 Task: Look for products in the category "Dental Care" from Desert Essence only.
Action: Mouse moved to (246, 105)
Screenshot: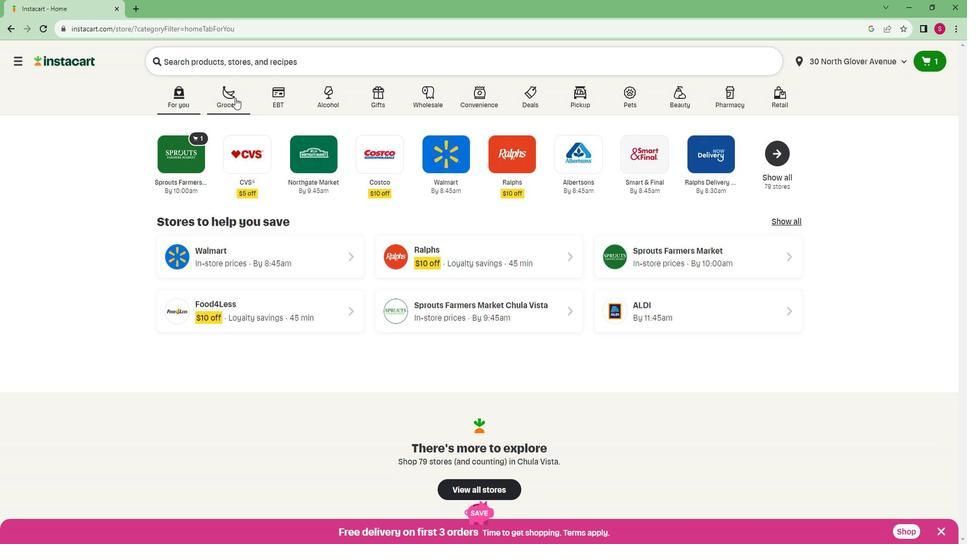 
Action: Mouse pressed left at (246, 105)
Screenshot: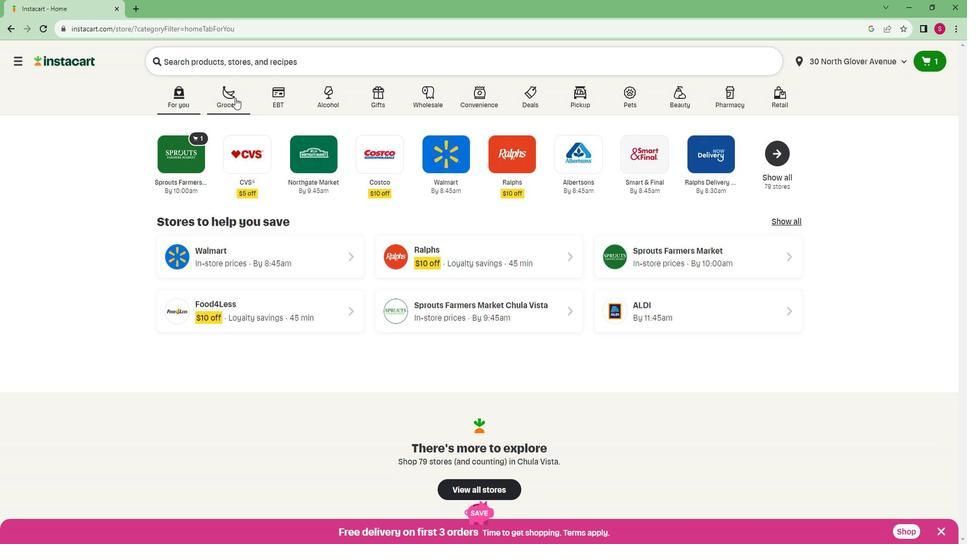 
Action: Mouse moved to (226, 291)
Screenshot: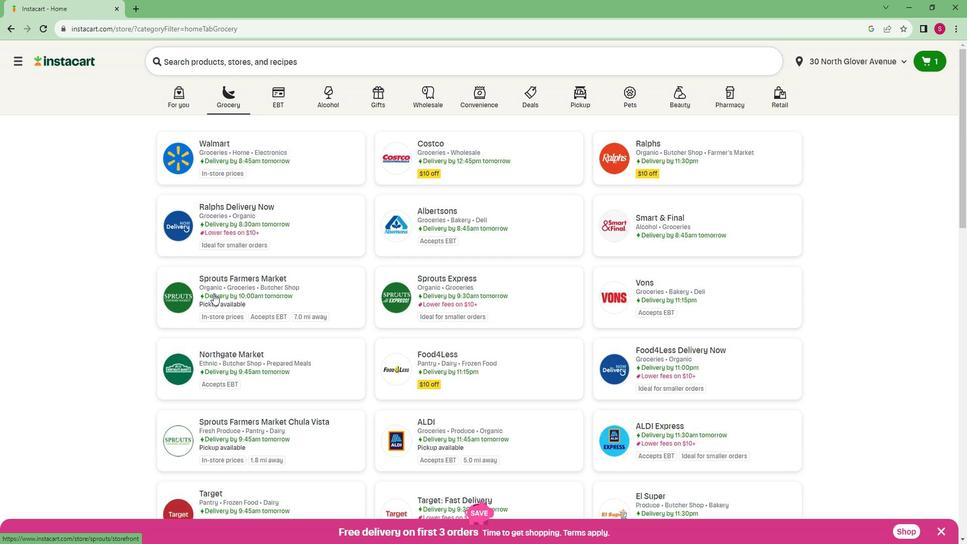 
Action: Mouse pressed left at (226, 291)
Screenshot: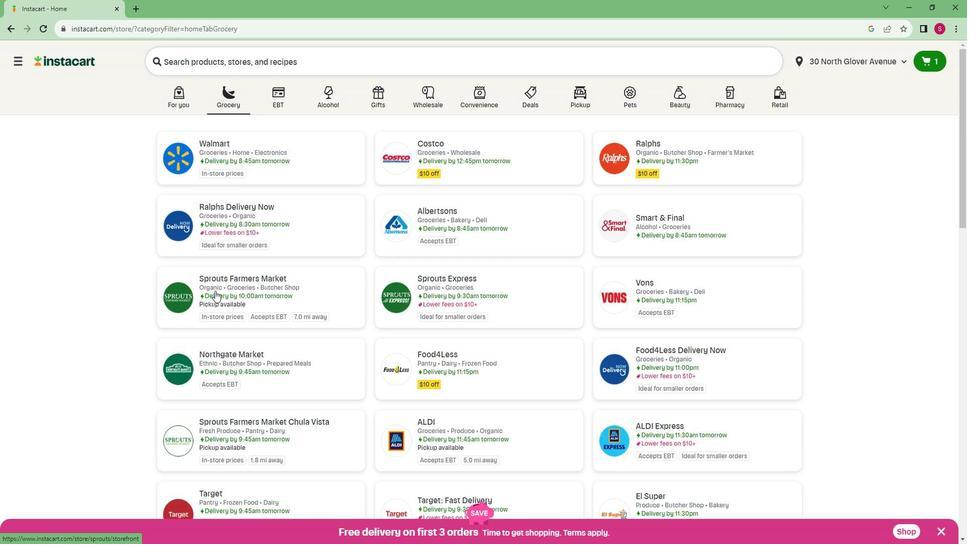 
Action: Mouse moved to (26, 413)
Screenshot: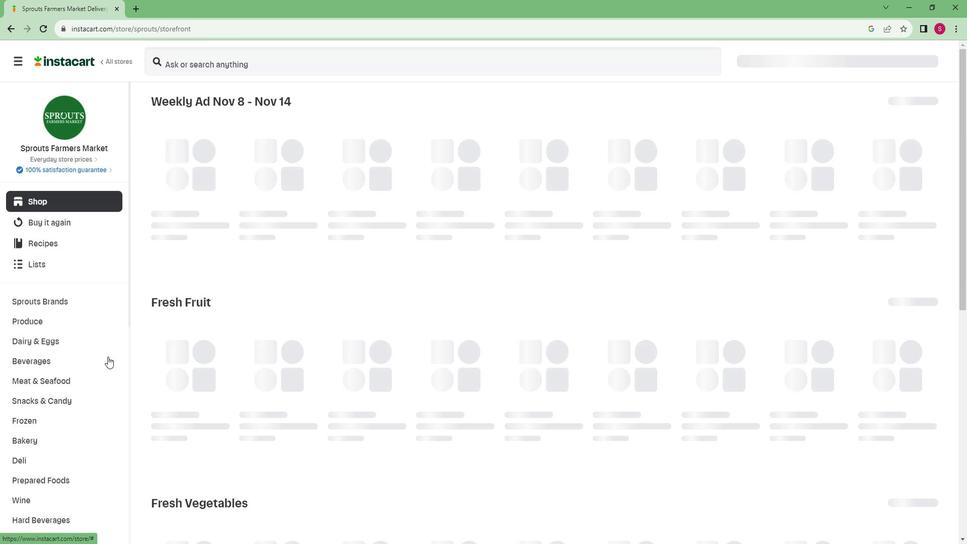 
Action: Mouse scrolled (26, 412) with delta (0, 0)
Screenshot: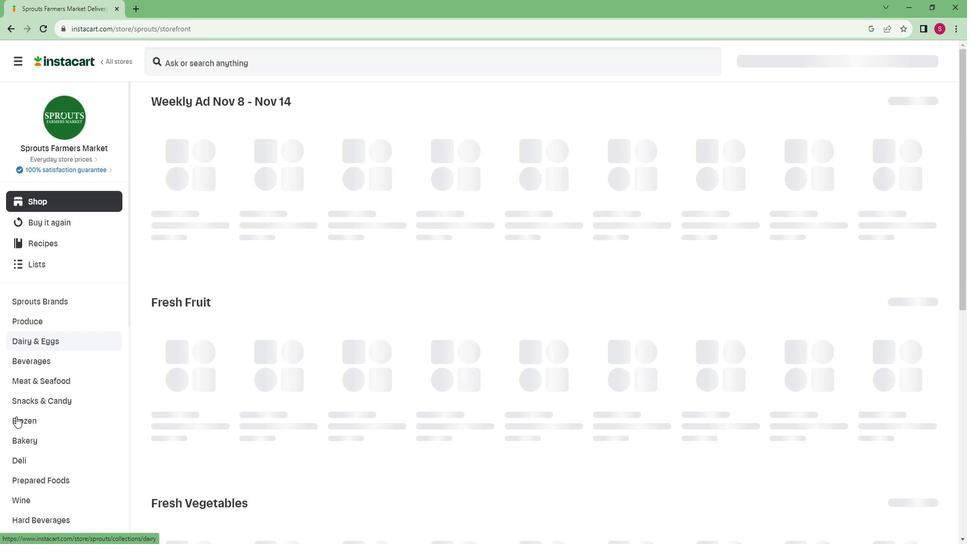 
Action: Mouse scrolled (26, 412) with delta (0, 0)
Screenshot: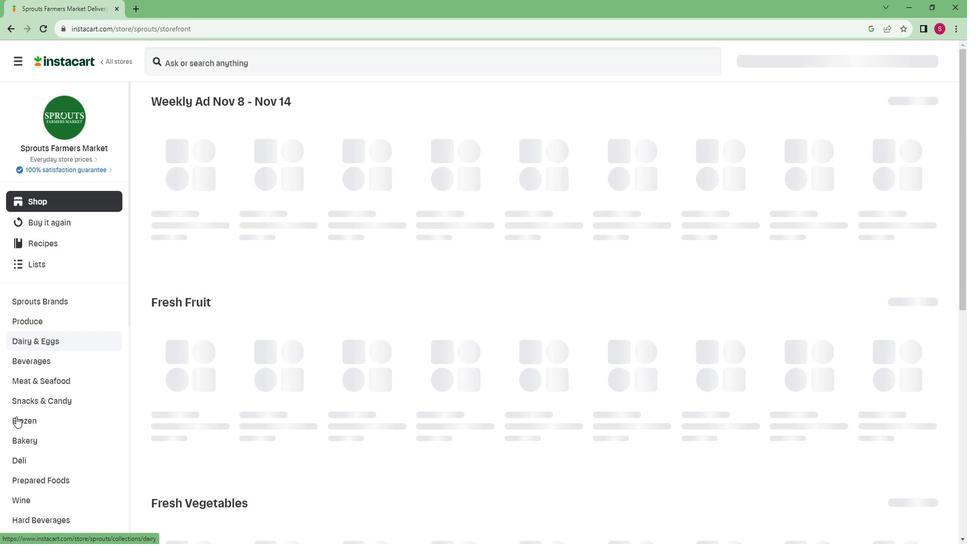 
Action: Mouse scrolled (26, 412) with delta (0, 0)
Screenshot: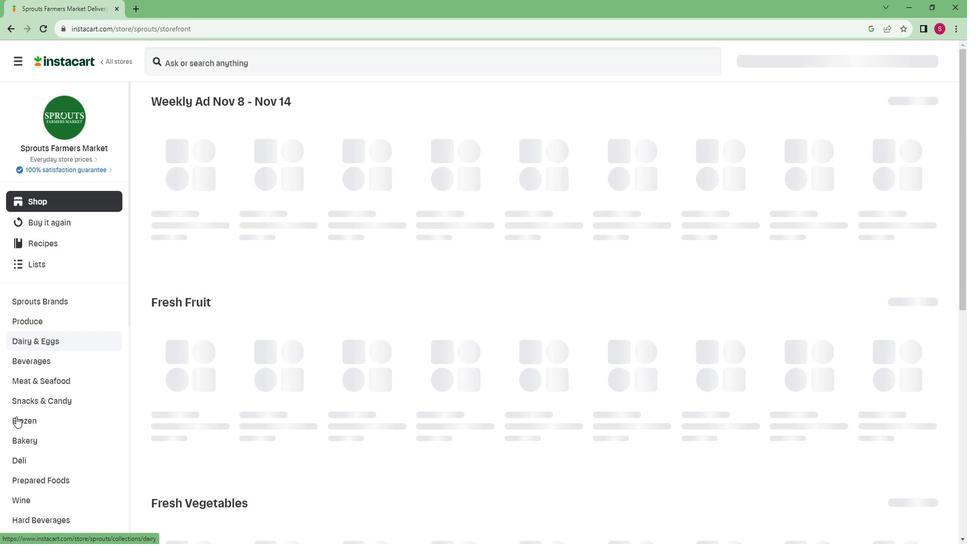 
Action: Mouse moved to (25, 413)
Screenshot: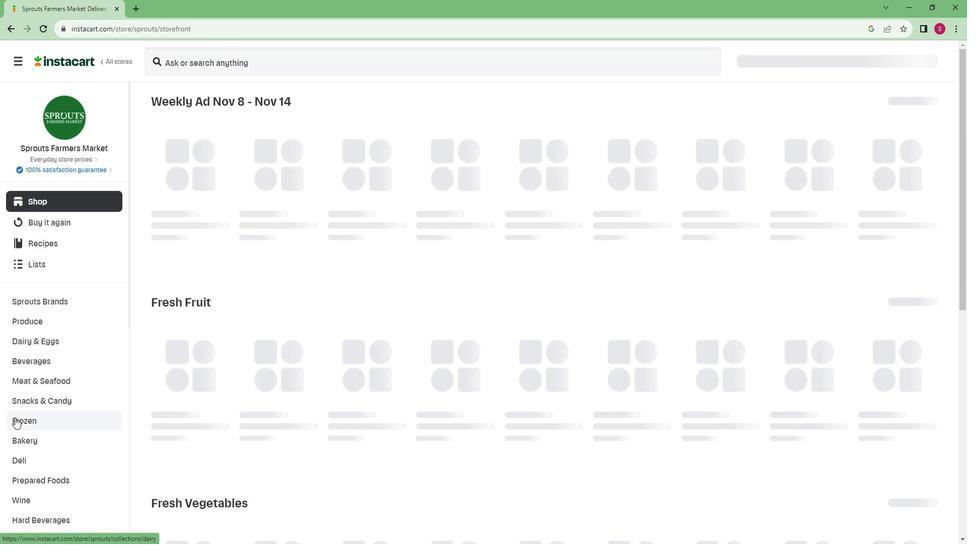 
Action: Mouse scrolled (25, 412) with delta (0, 0)
Screenshot: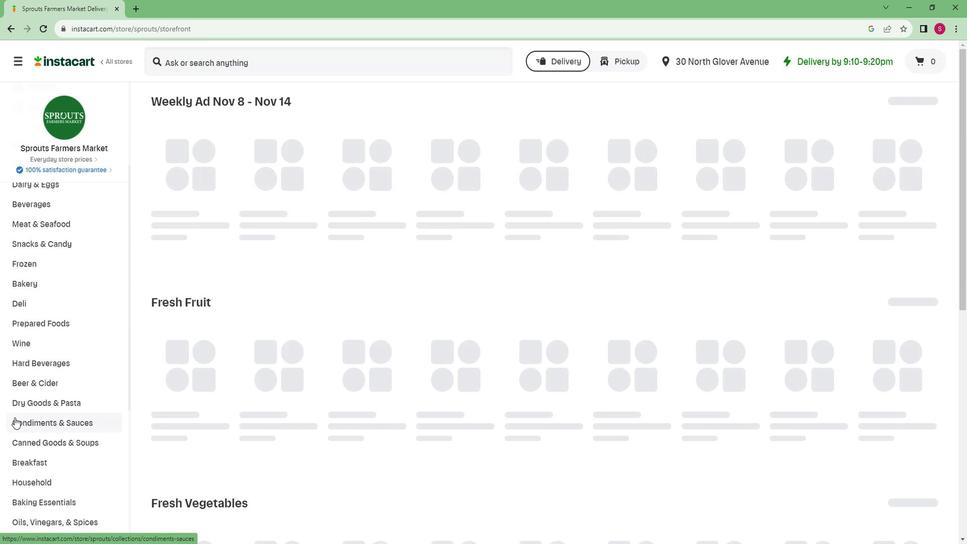
Action: Mouse scrolled (25, 412) with delta (0, 0)
Screenshot: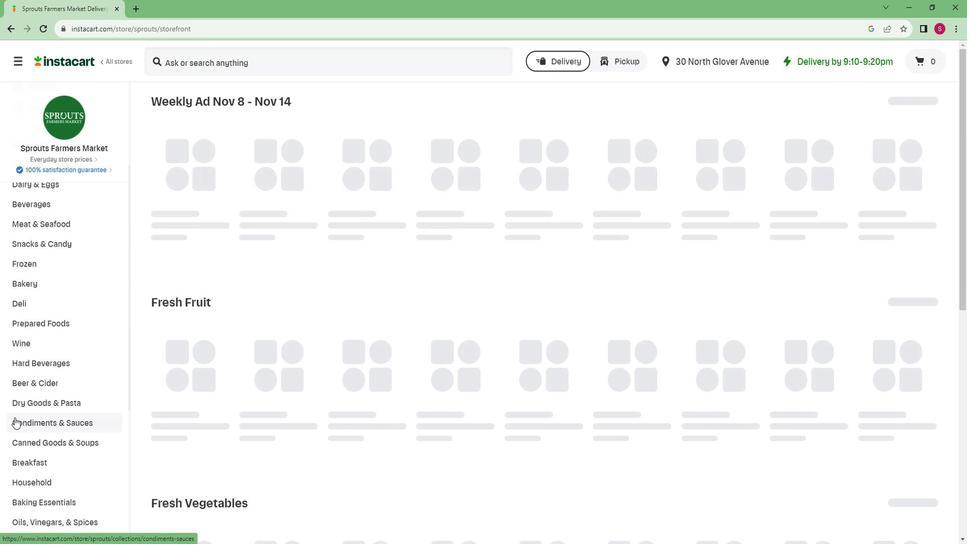 
Action: Mouse scrolled (25, 412) with delta (0, 0)
Screenshot: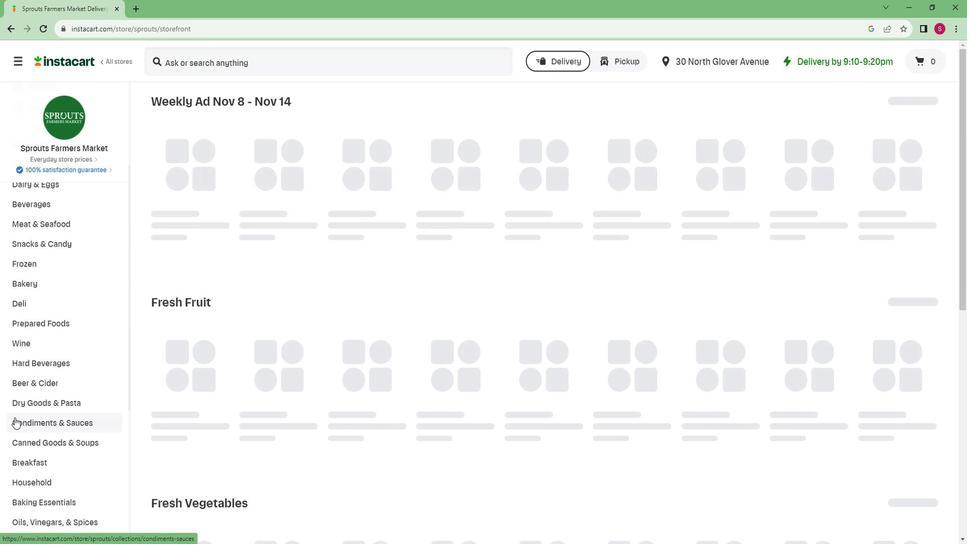 
Action: Mouse scrolled (25, 412) with delta (0, 0)
Screenshot: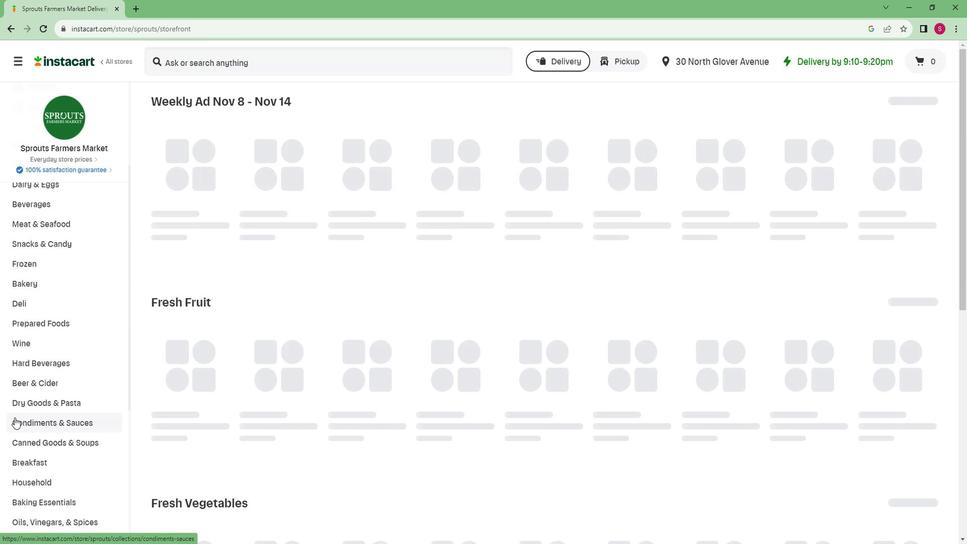 
Action: Mouse scrolled (25, 412) with delta (0, 0)
Screenshot: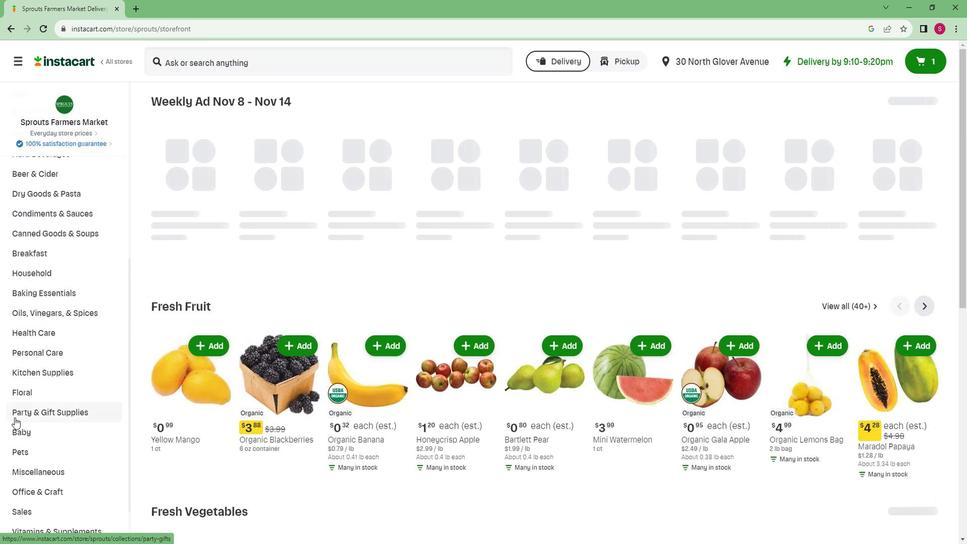 
Action: Mouse scrolled (25, 412) with delta (0, 0)
Screenshot: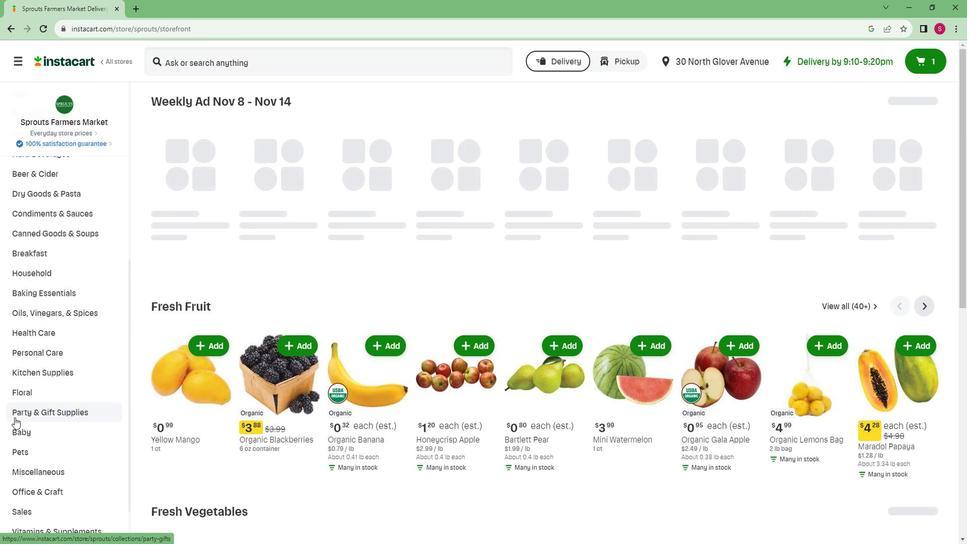 
Action: Mouse scrolled (25, 412) with delta (0, 0)
Screenshot: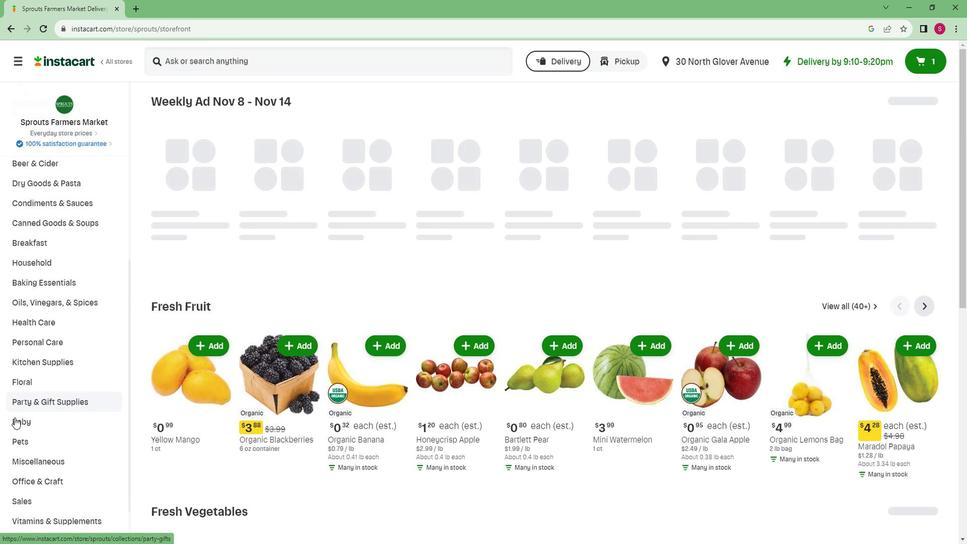 
Action: Mouse moved to (28, 498)
Screenshot: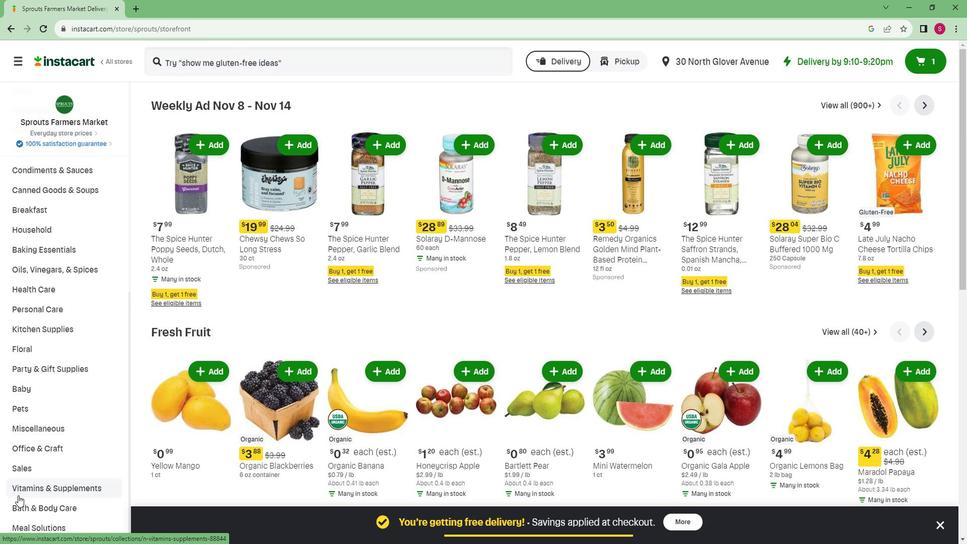 
Action: Mouse pressed left at (28, 498)
Screenshot: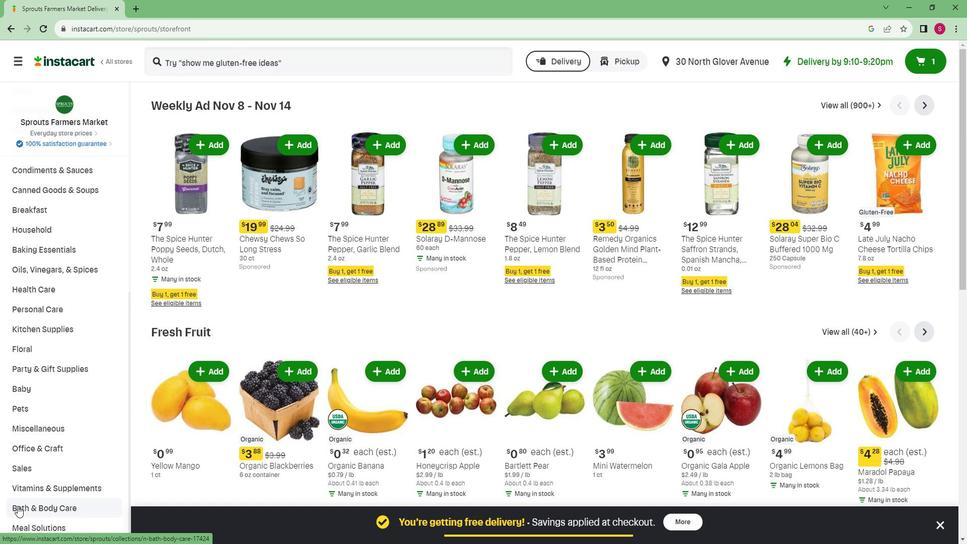 
Action: Mouse moved to (676, 135)
Screenshot: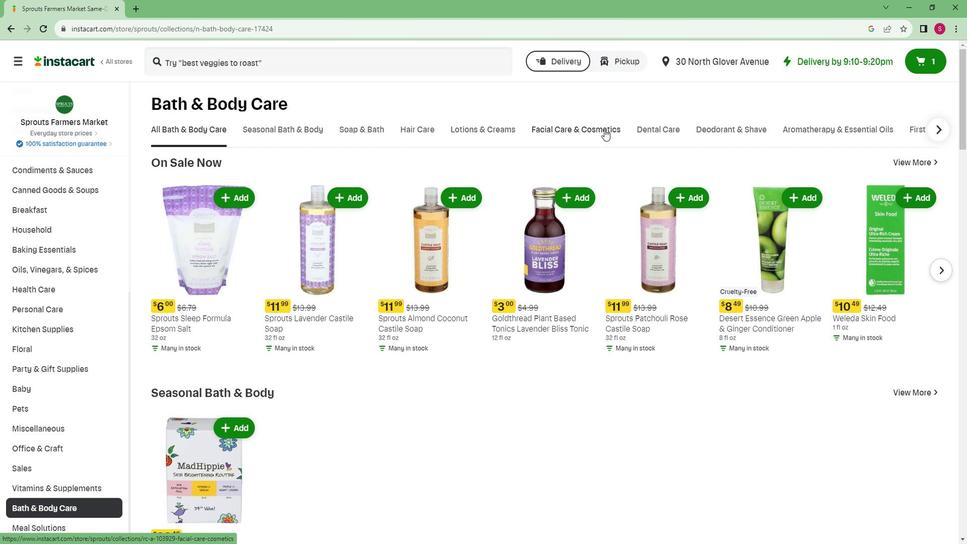 
Action: Mouse pressed left at (676, 135)
Screenshot: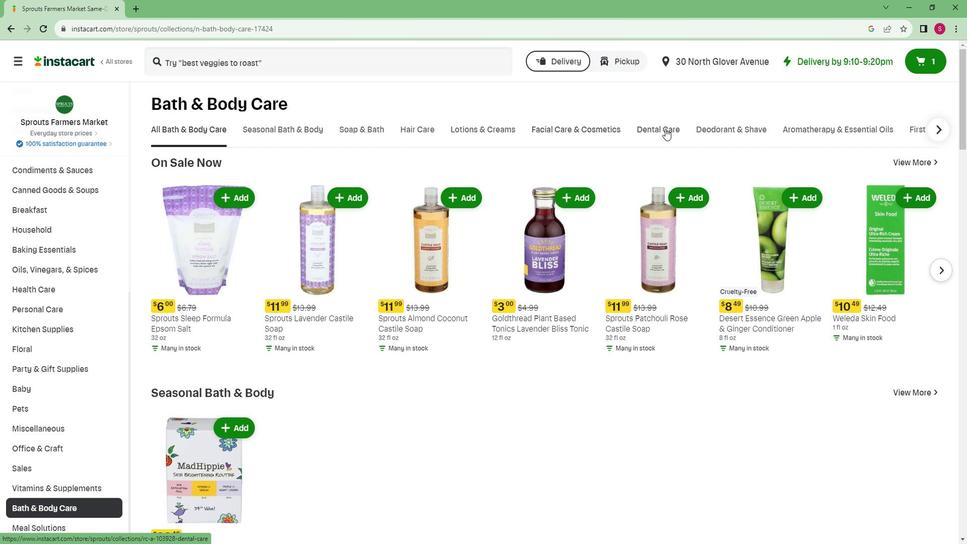 
Action: Mouse moved to (356, 176)
Screenshot: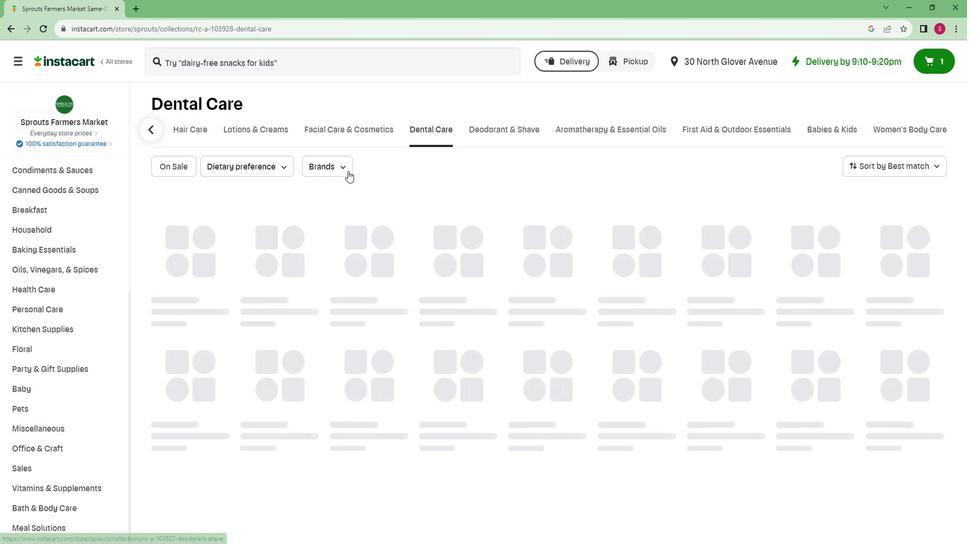 
Action: Mouse pressed left at (356, 176)
Screenshot: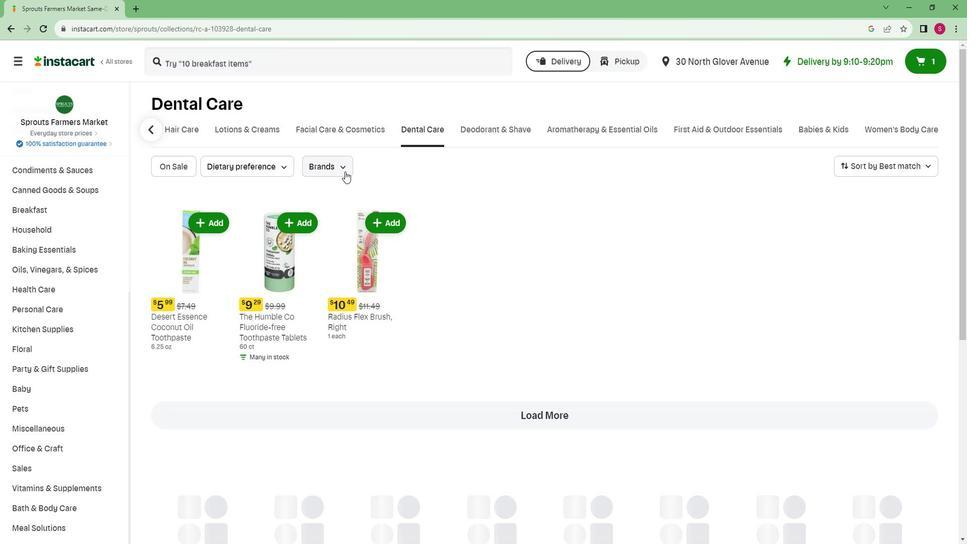 
Action: Mouse moved to (359, 227)
Screenshot: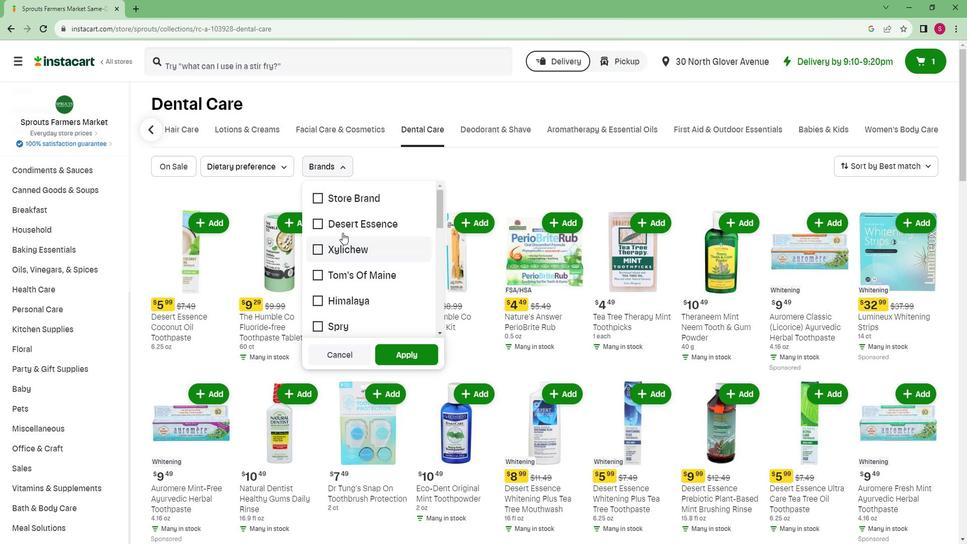 
Action: Mouse pressed left at (359, 227)
Screenshot: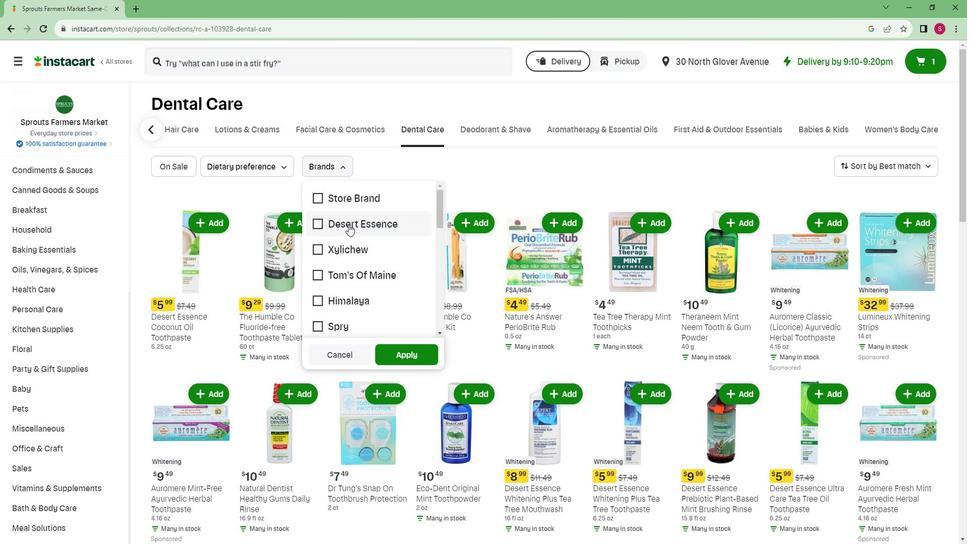 
Action: Mouse moved to (406, 353)
Screenshot: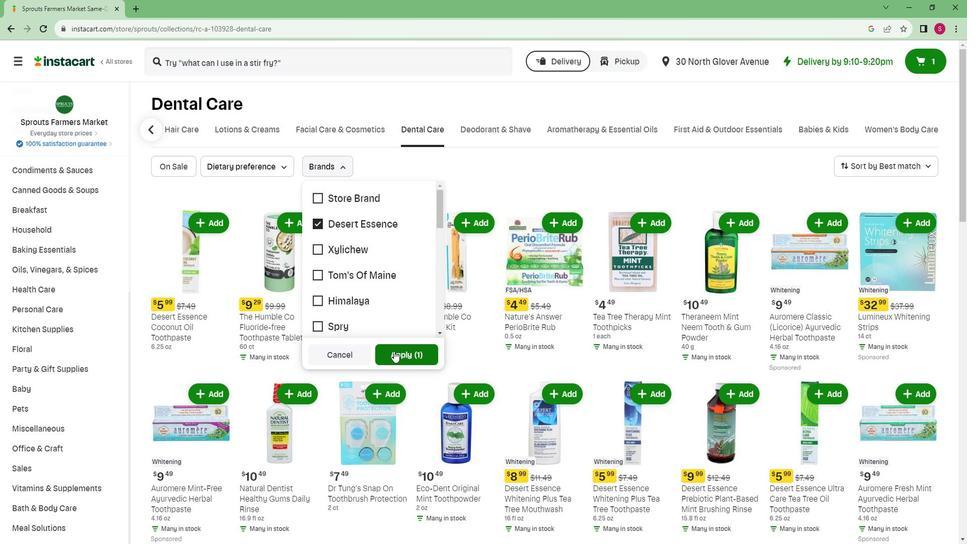 
Action: Mouse pressed left at (406, 353)
Screenshot: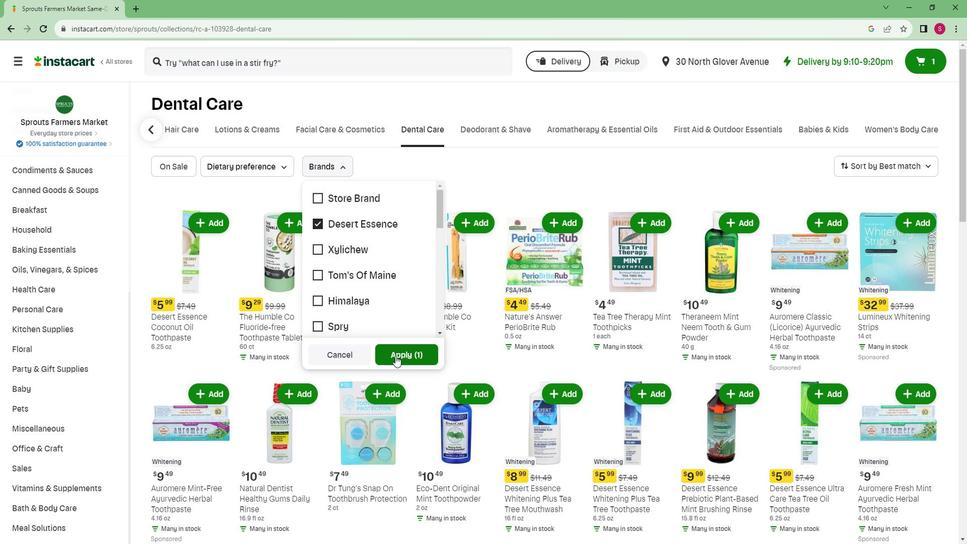 
Action: Mouse moved to (404, 343)
Screenshot: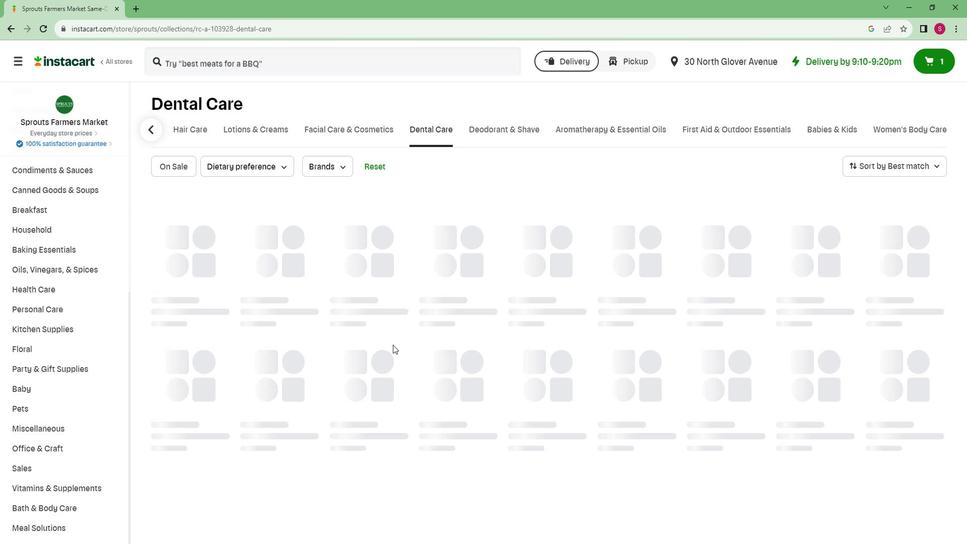 
